 Task: Export the file and select Audio as the format.
Action: Mouse moved to (1041, 19)
Screenshot: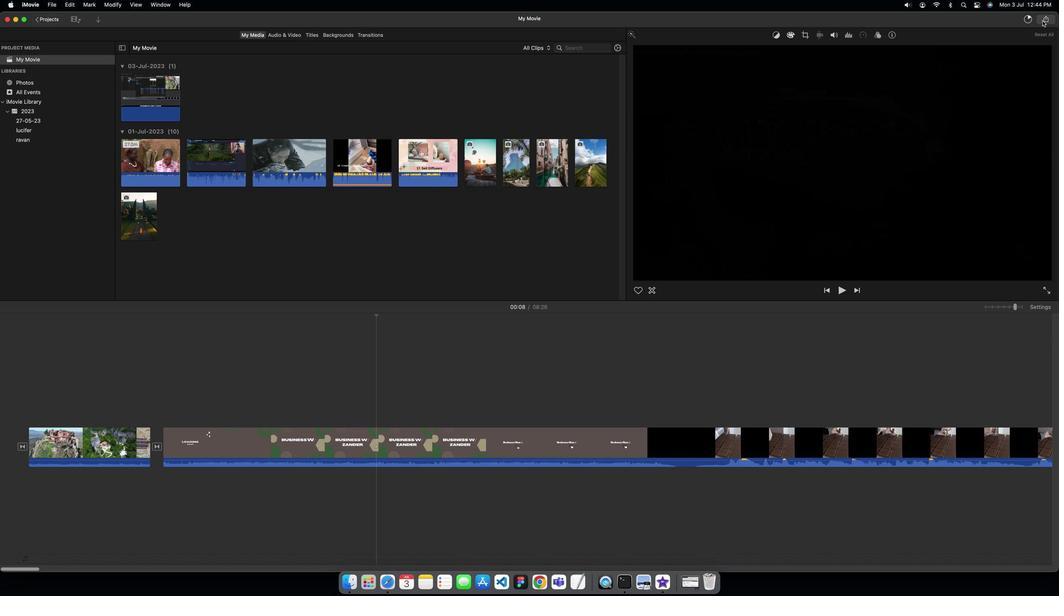 
Action: Mouse pressed left at (1041, 19)
Screenshot: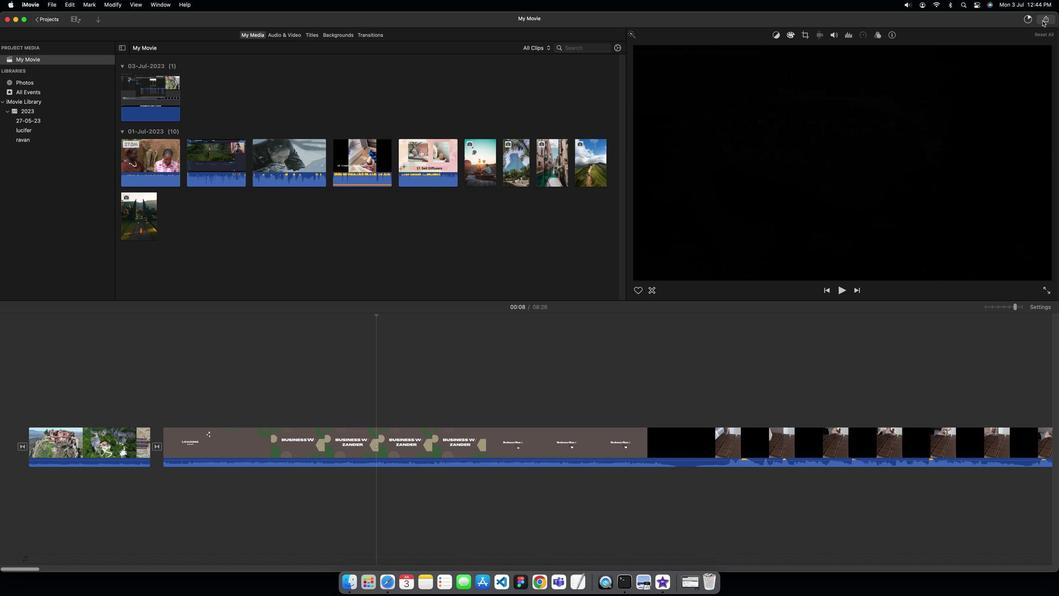 
Action: Mouse moved to (1032, 82)
Screenshot: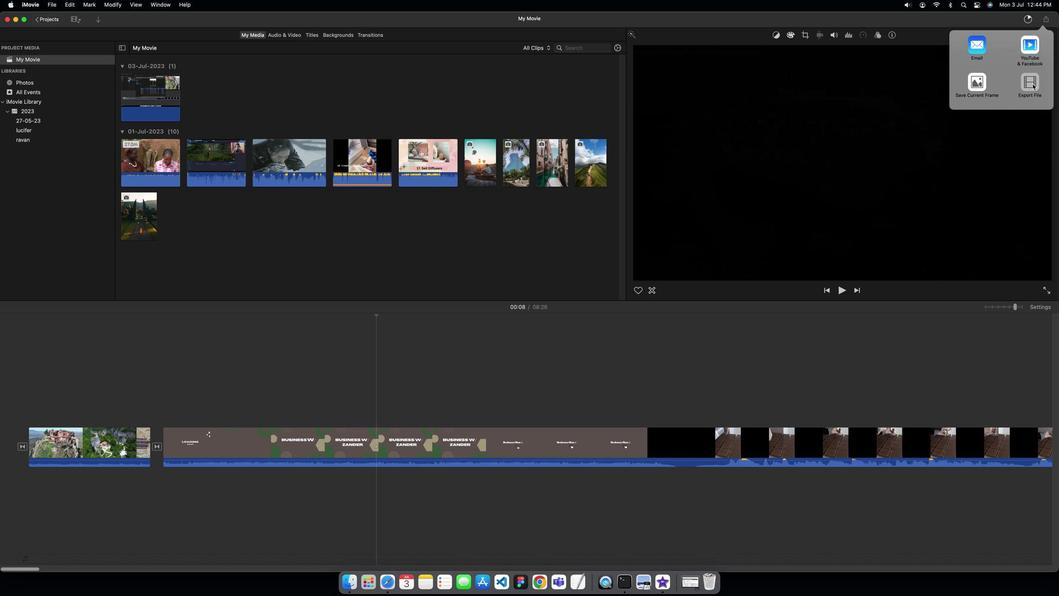
Action: Mouse pressed left at (1032, 82)
Screenshot: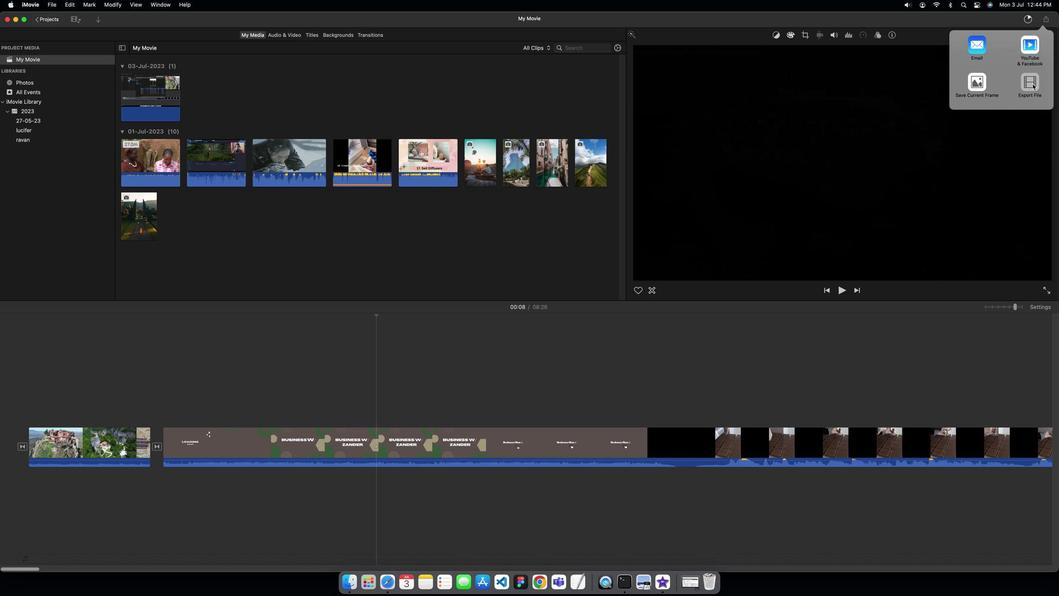 
Action: Mouse moved to (605, 163)
Screenshot: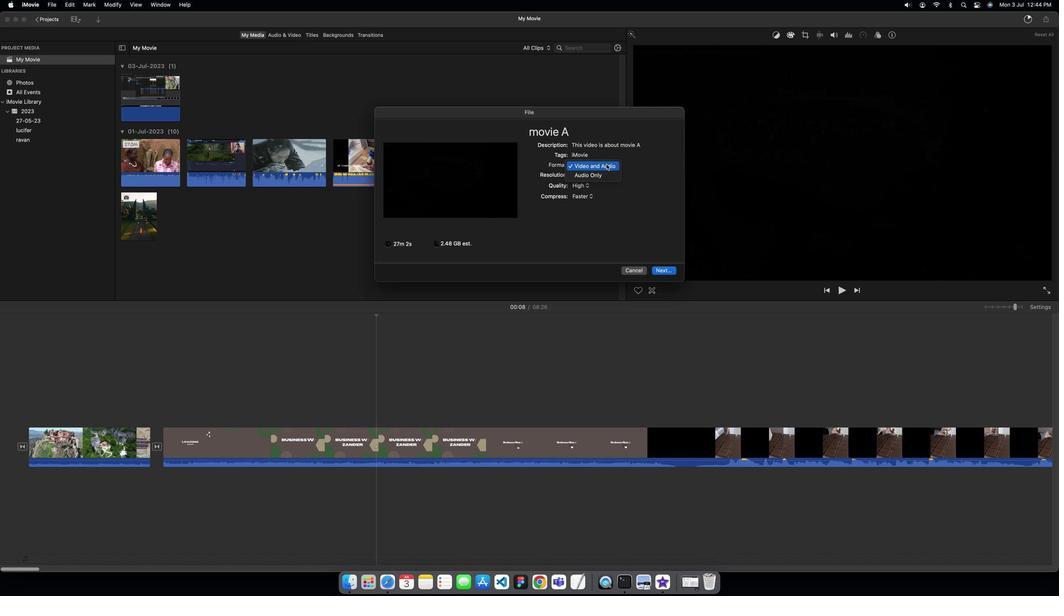 
Action: Mouse pressed left at (605, 163)
Screenshot: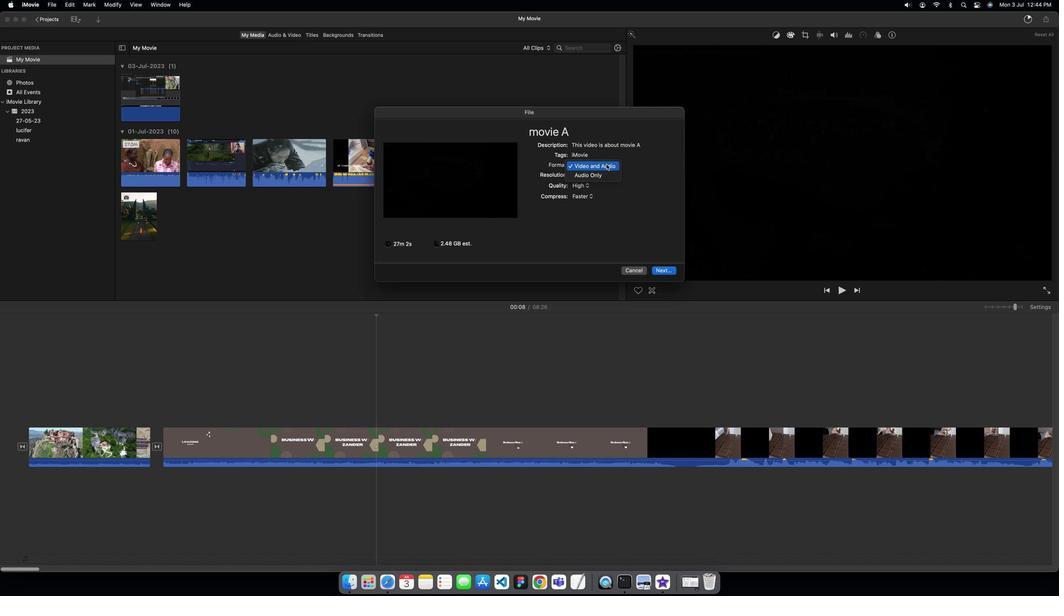 
Action: Mouse moved to (603, 172)
Screenshot: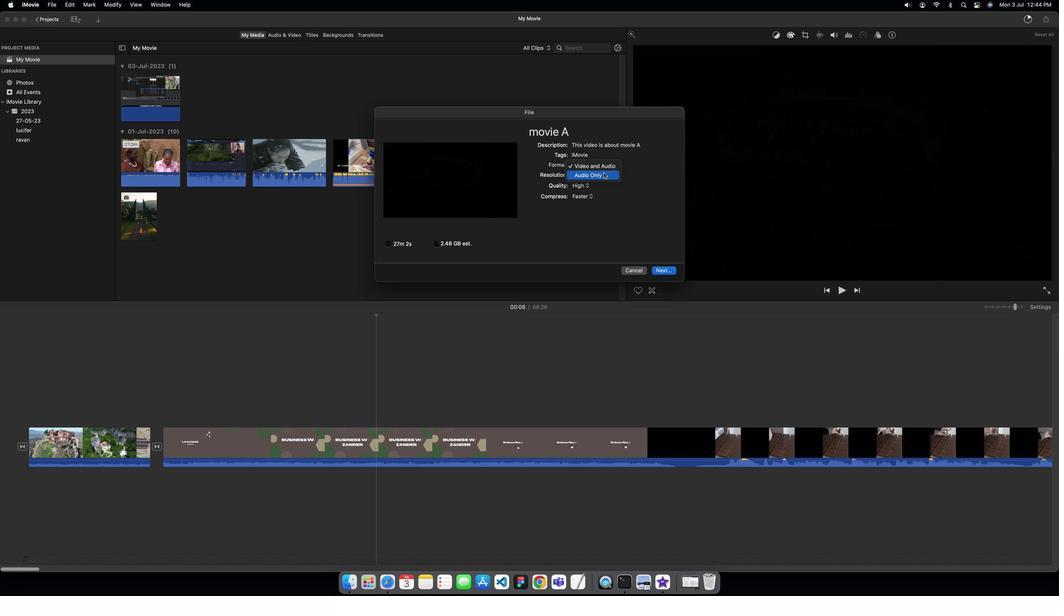 
Action: Mouse pressed left at (603, 172)
Screenshot: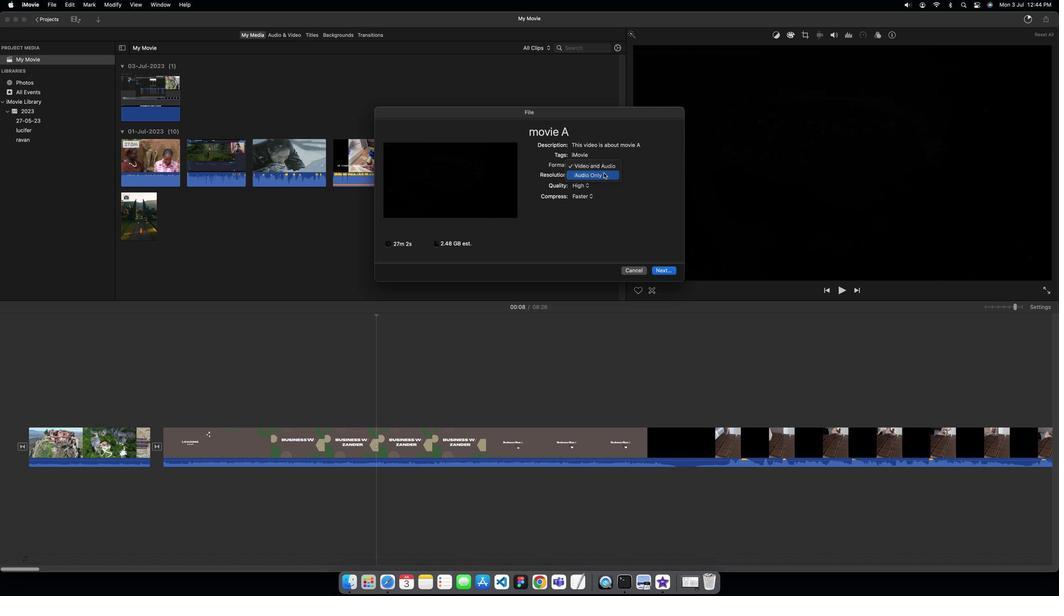 
Action: Mouse moved to (658, 266)
Screenshot: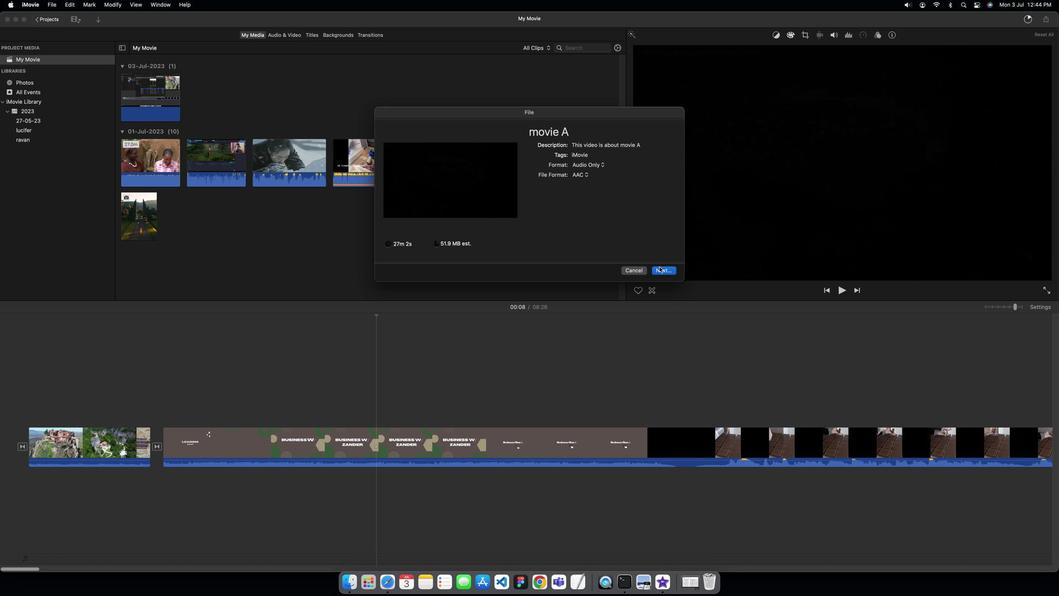 
Action: Mouse pressed left at (658, 266)
Screenshot: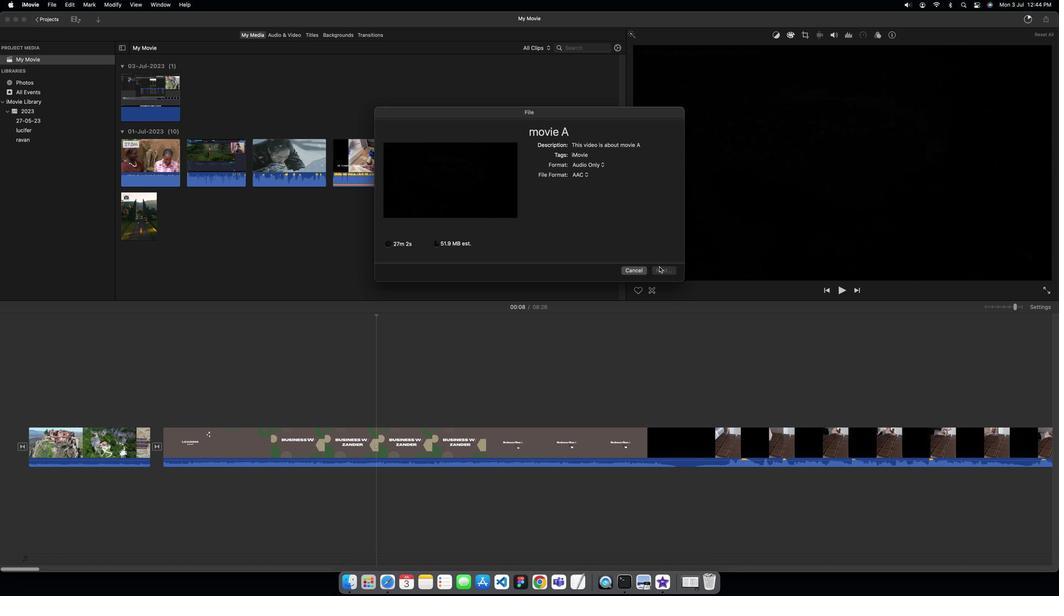 
Action: Mouse moved to (572, 208)
Screenshot: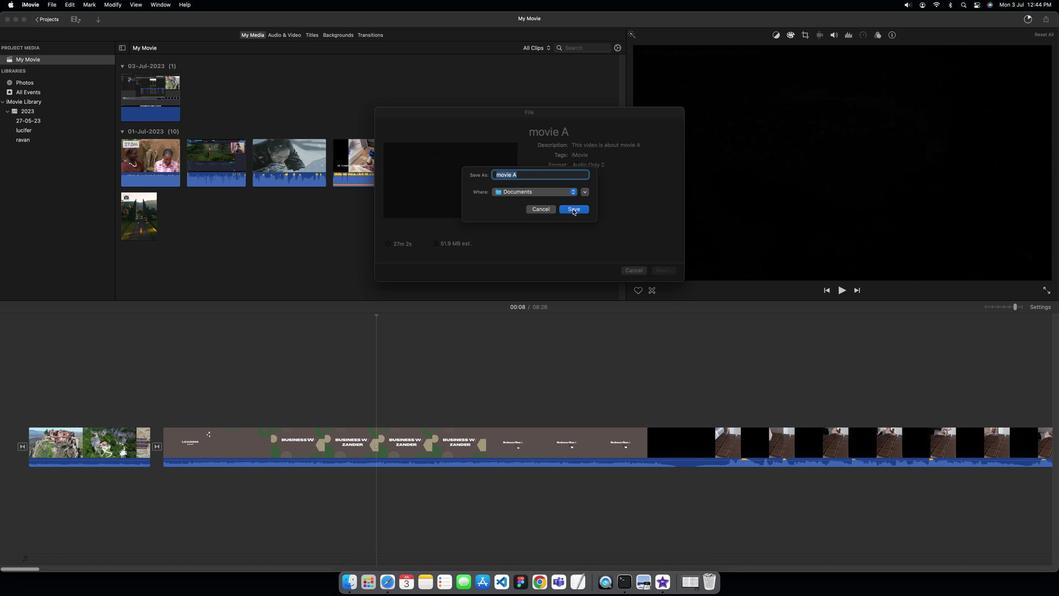 
Action: Mouse pressed left at (572, 208)
Screenshot: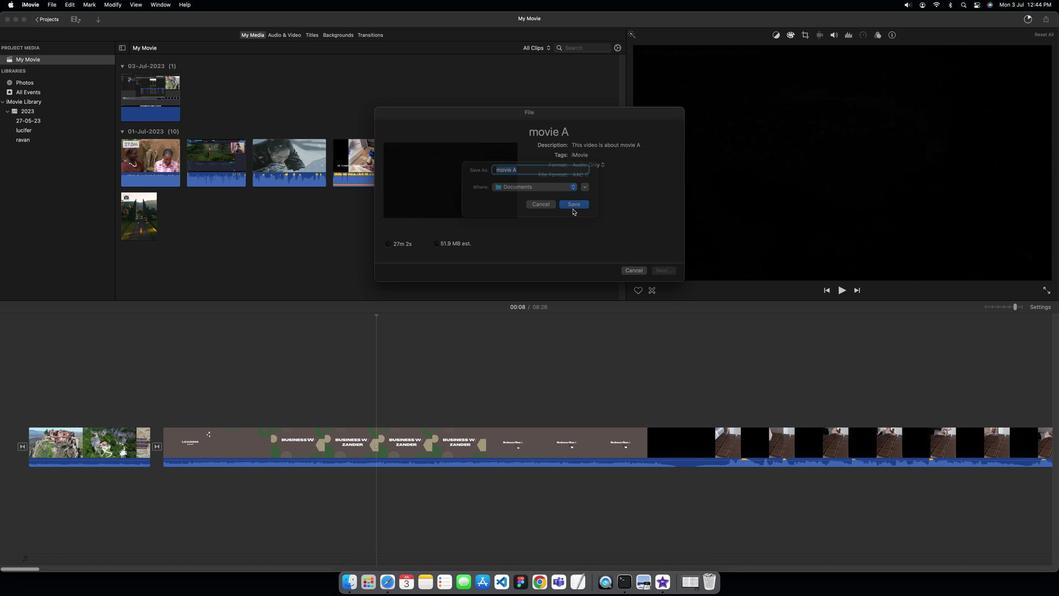 
Action: Key pressed Key.f9
Screenshot: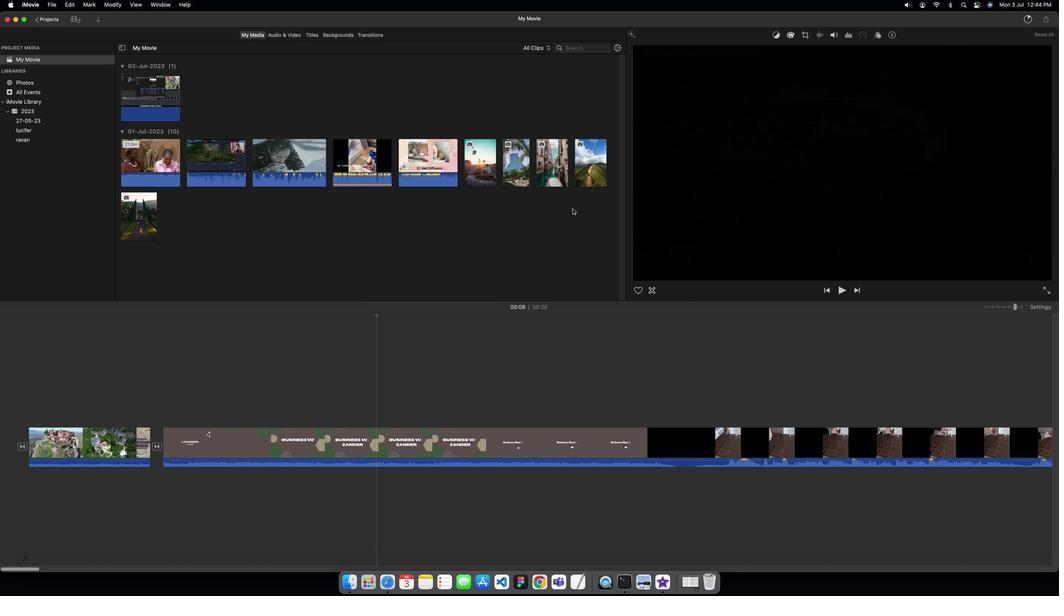 
